 Task: Sort the products by price (lowest first).
Action: Mouse moved to (16, 132)
Screenshot: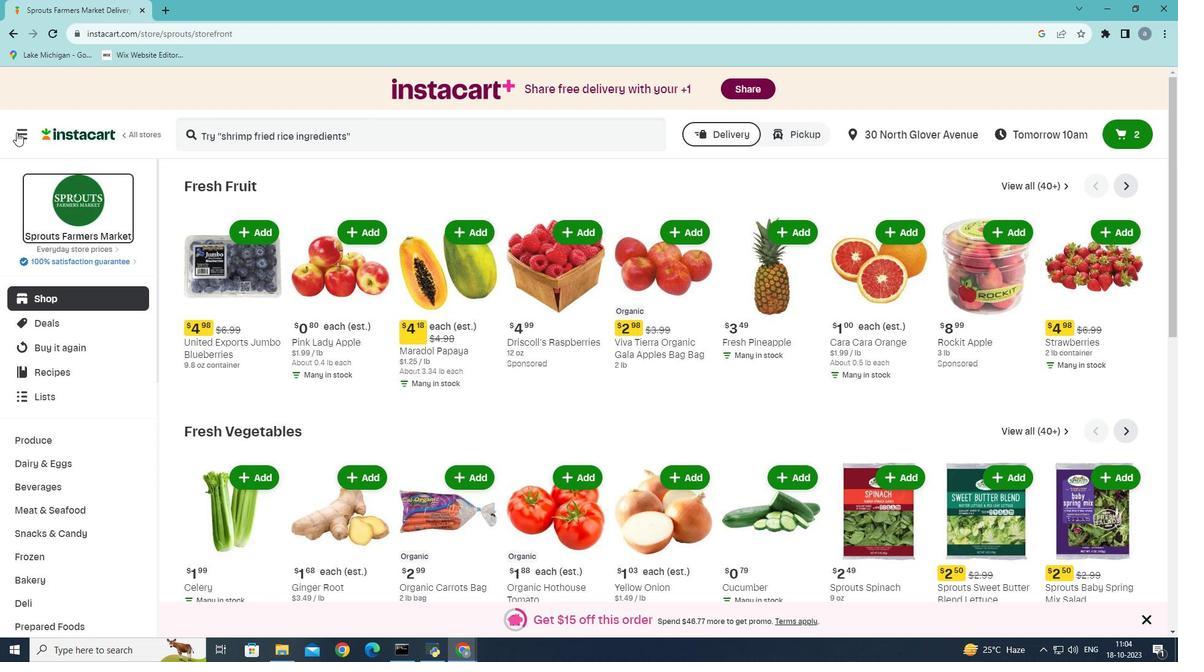 
Action: Mouse pressed left at (16, 132)
Screenshot: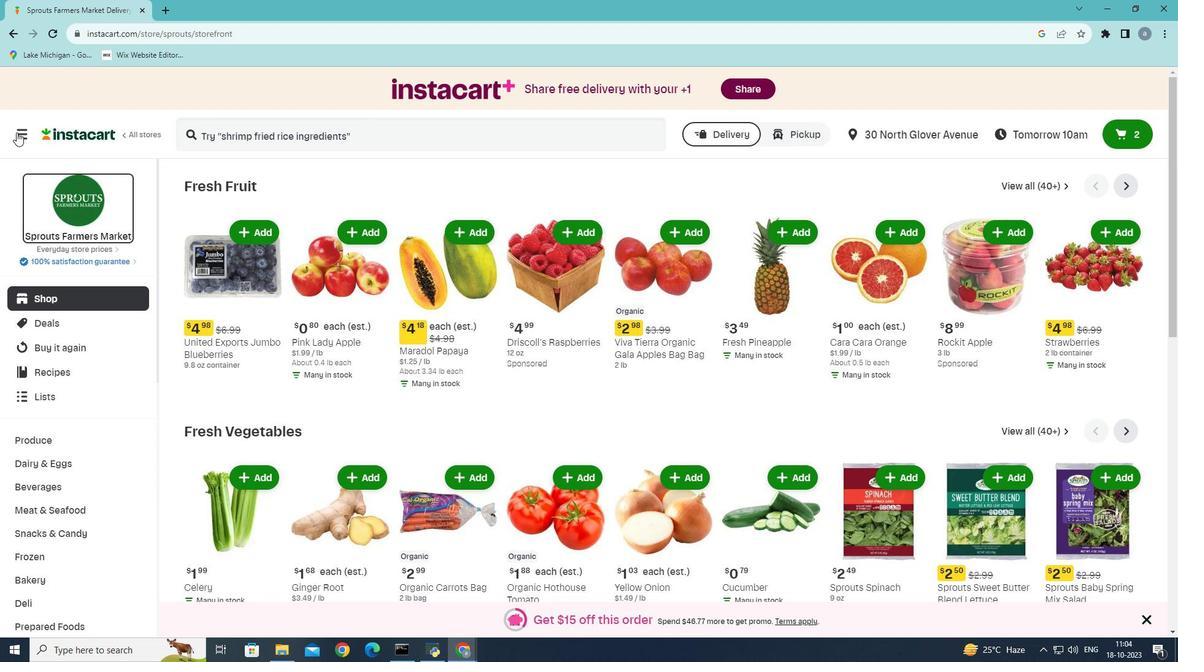 
Action: Mouse moved to (55, 359)
Screenshot: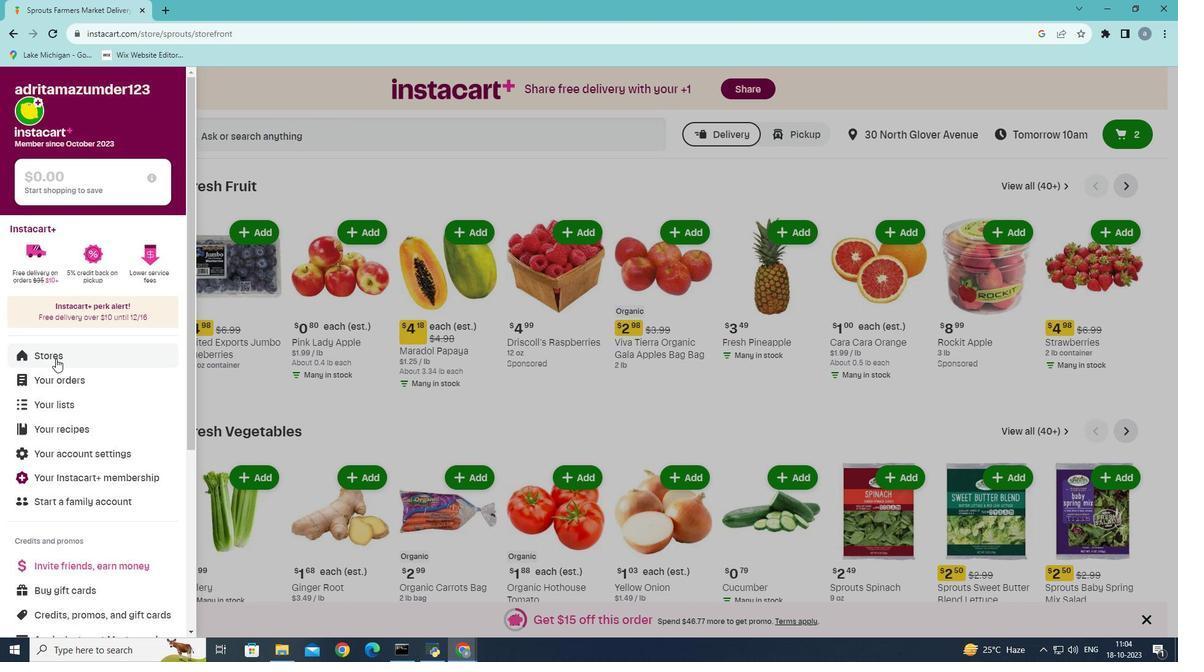 
Action: Mouse pressed left at (55, 359)
Screenshot: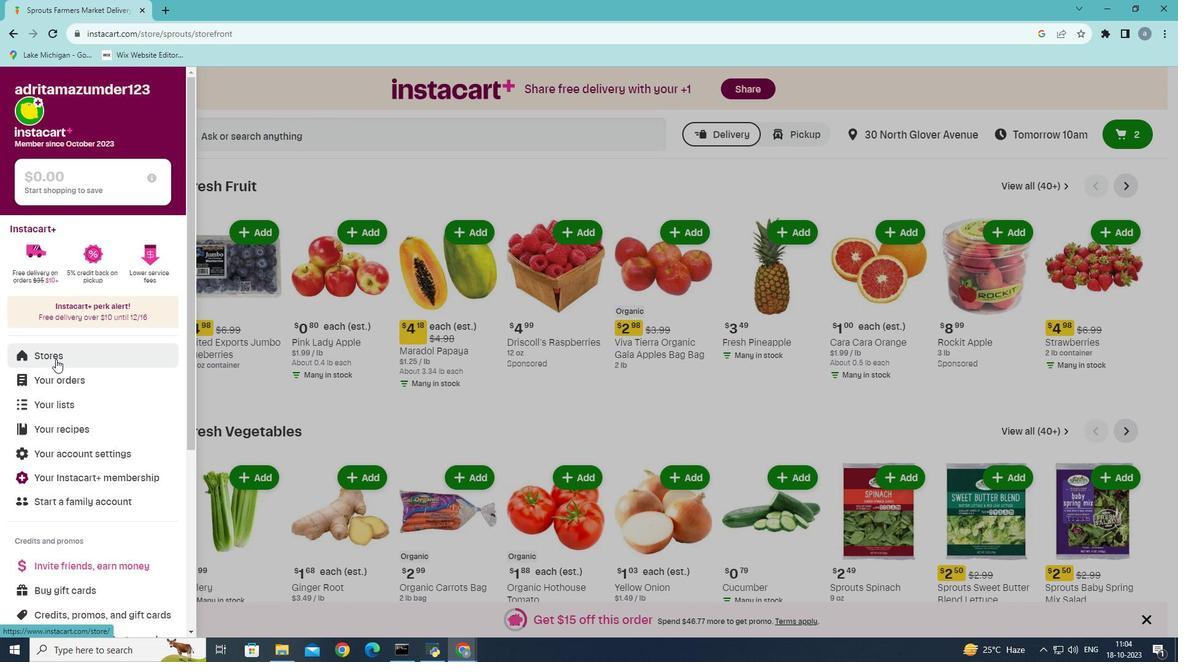 
Action: Mouse moved to (282, 142)
Screenshot: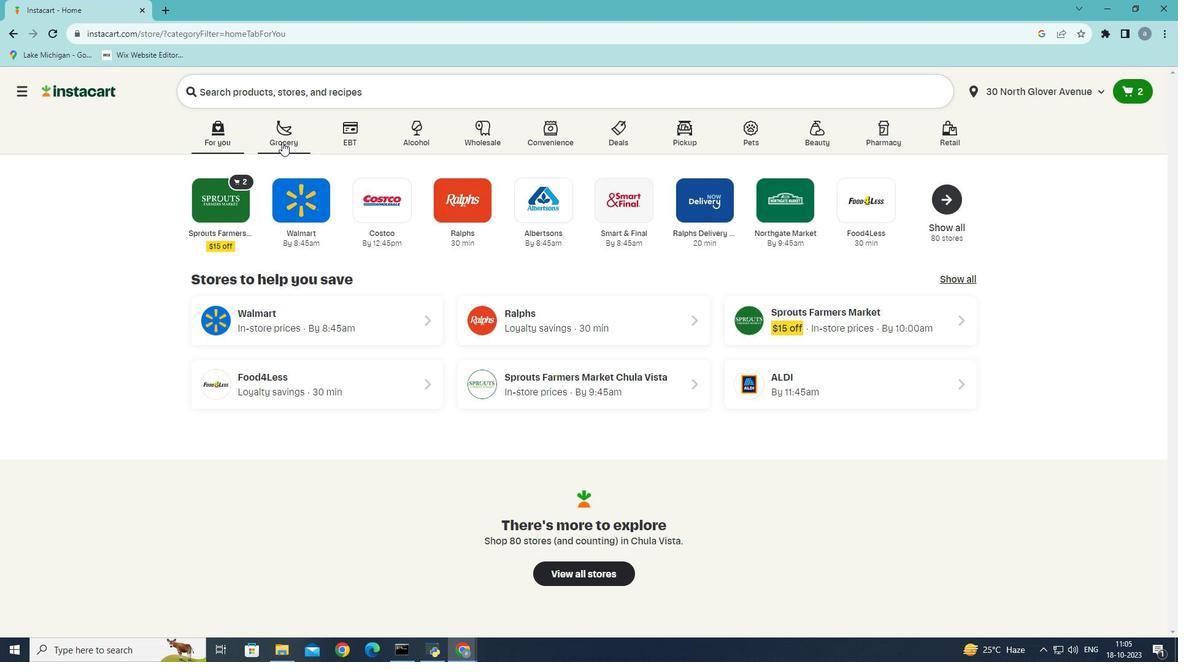 
Action: Mouse pressed left at (282, 142)
Screenshot: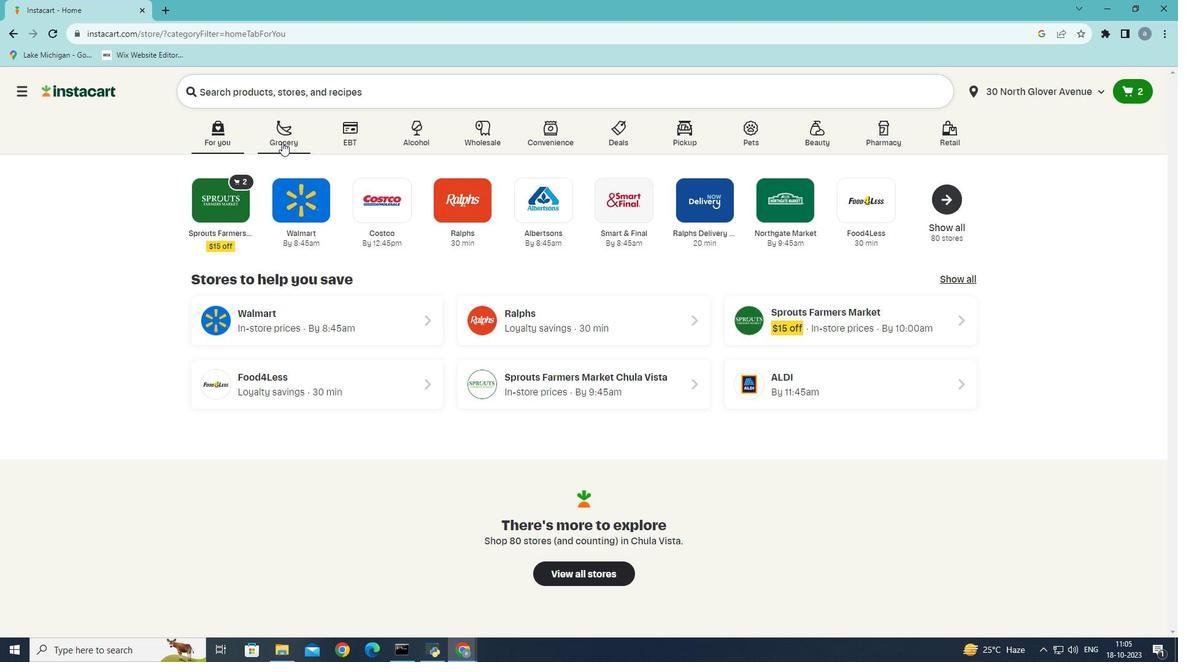 
Action: Mouse moved to (269, 374)
Screenshot: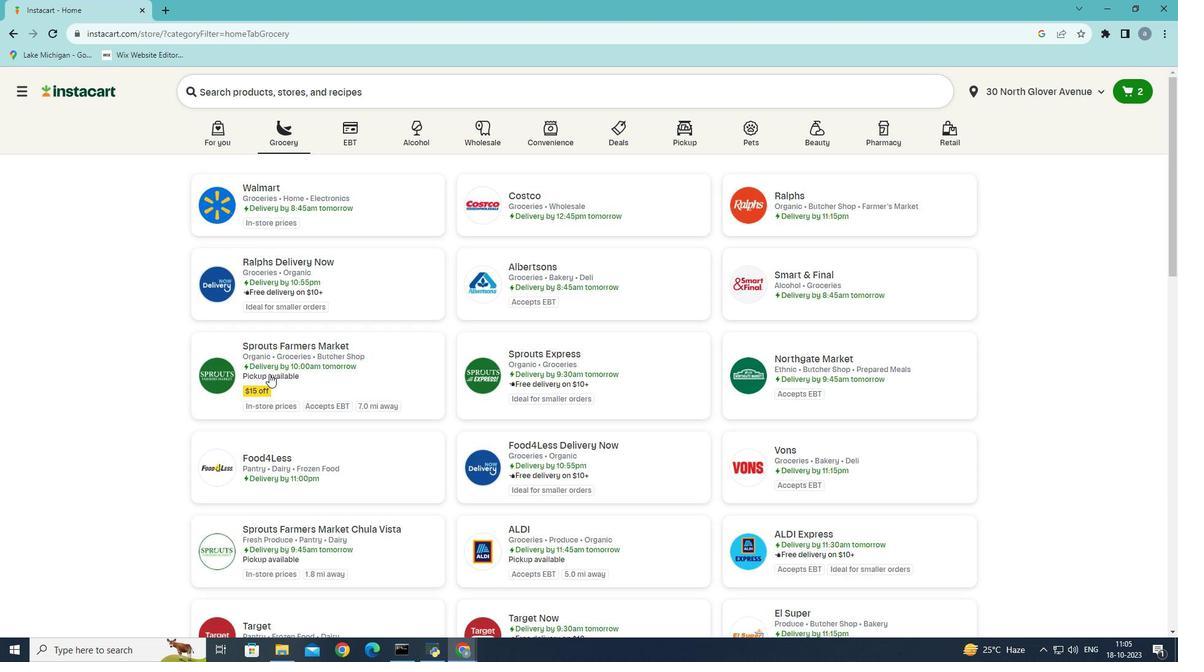
Action: Mouse pressed left at (269, 374)
Screenshot: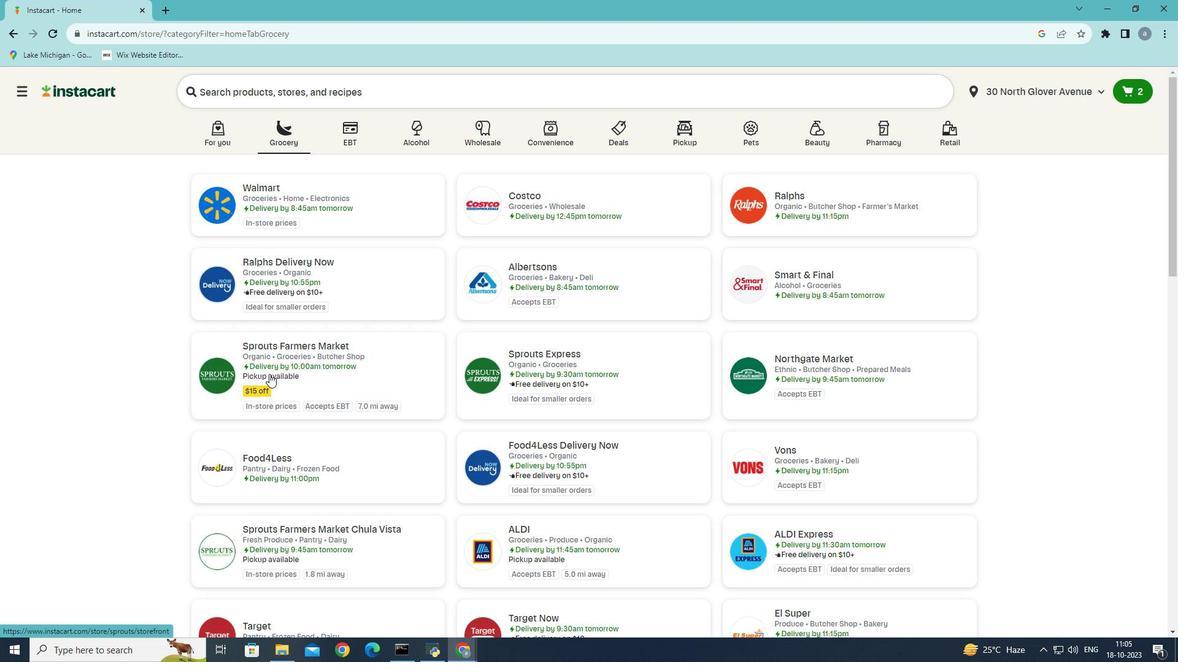 
Action: Mouse moved to (60, 511)
Screenshot: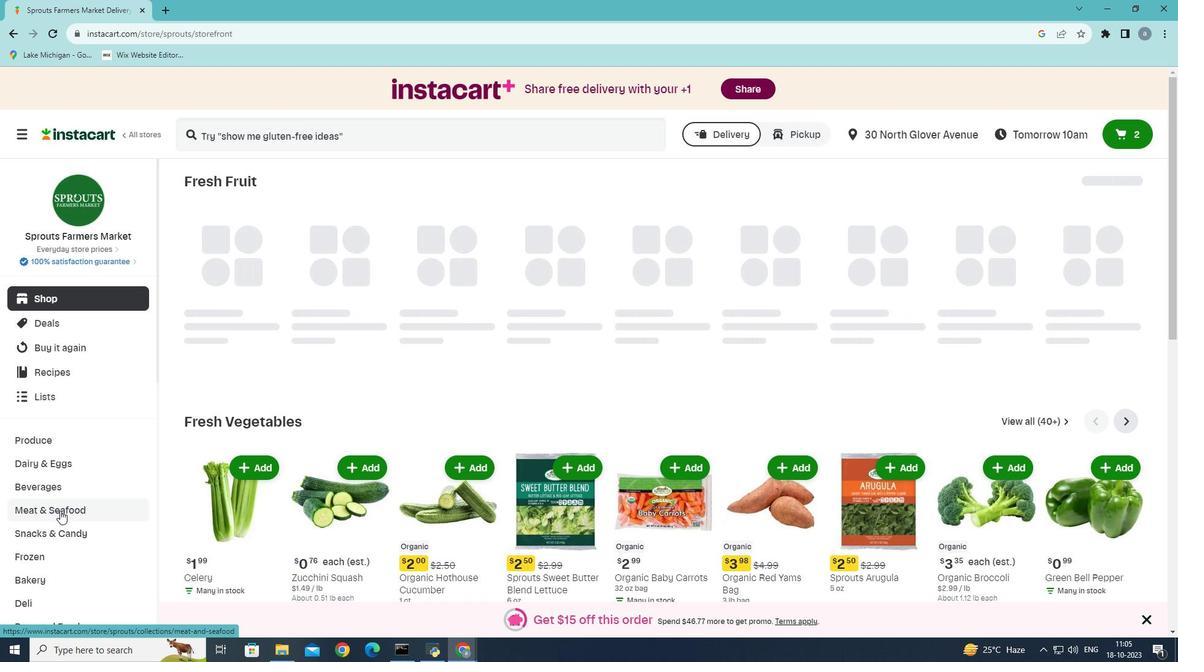 
Action: Mouse pressed left at (60, 511)
Screenshot: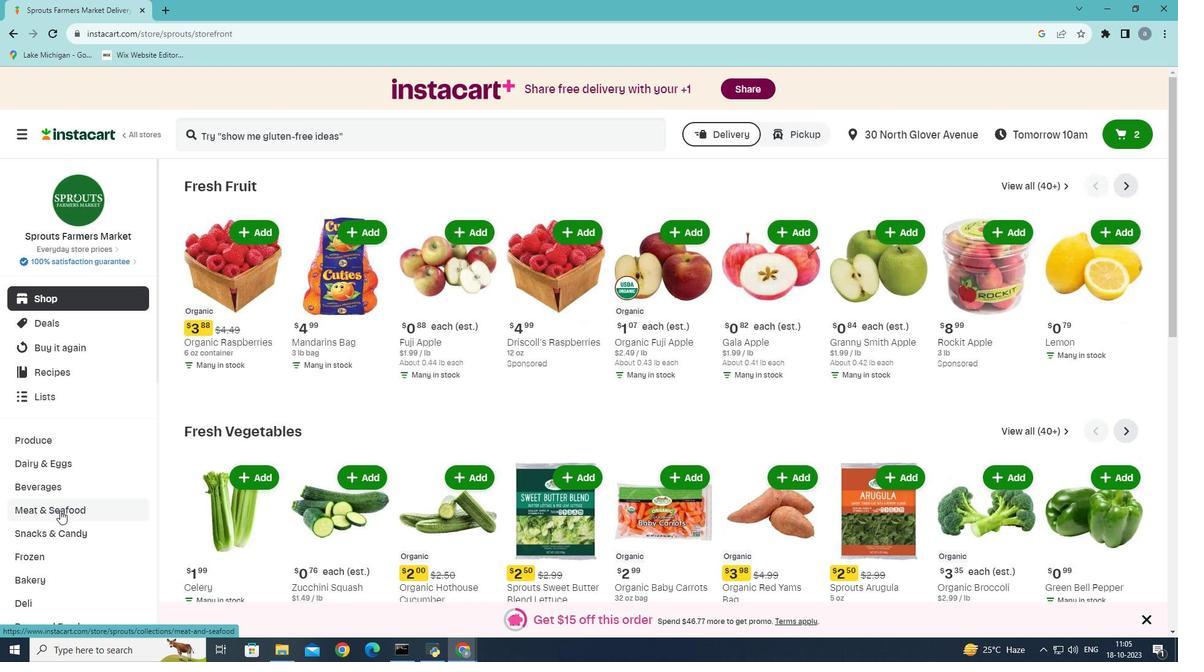 
Action: Mouse moved to (402, 214)
Screenshot: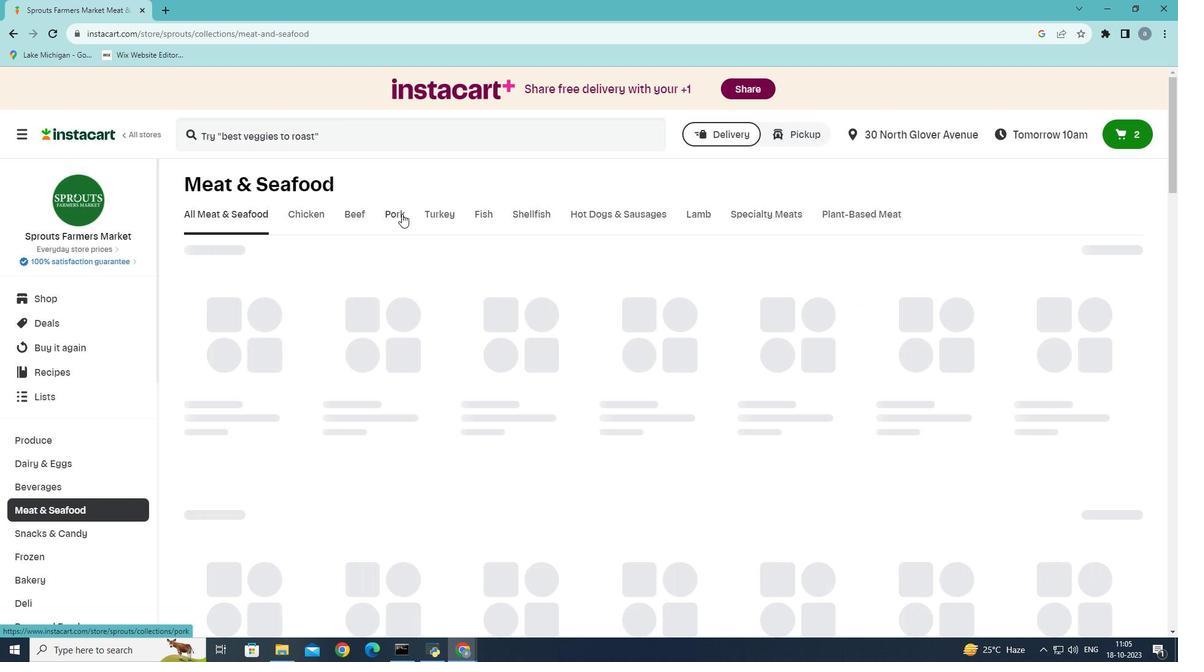 
Action: Mouse pressed left at (402, 214)
Screenshot: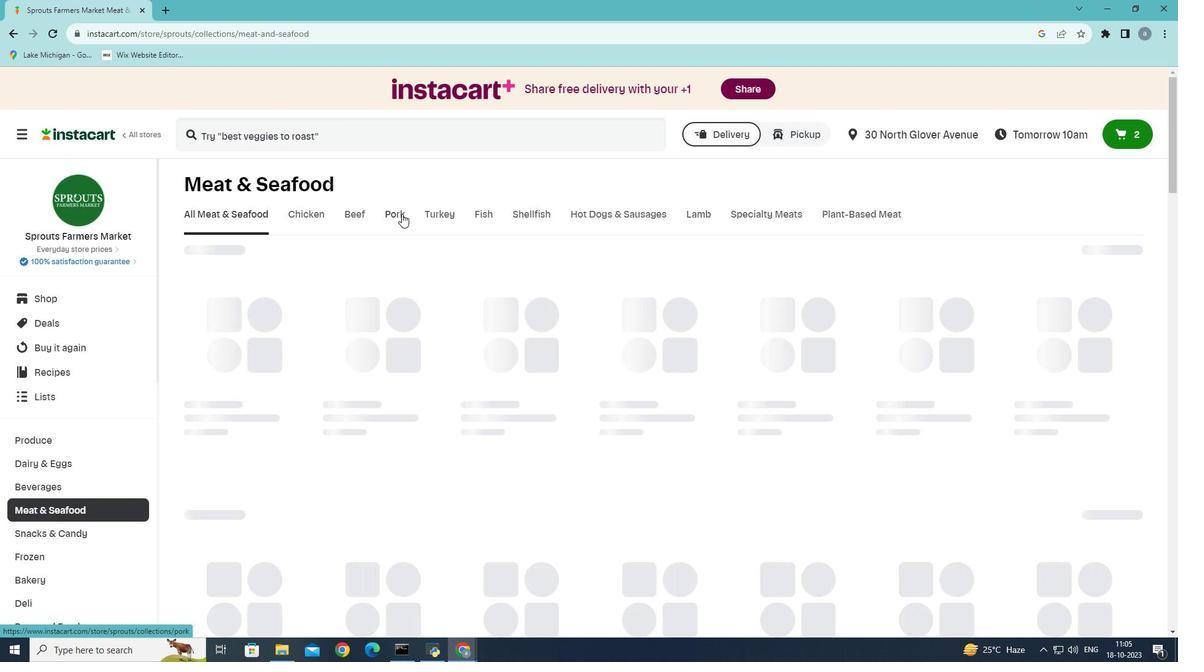 
Action: Mouse moved to (257, 273)
Screenshot: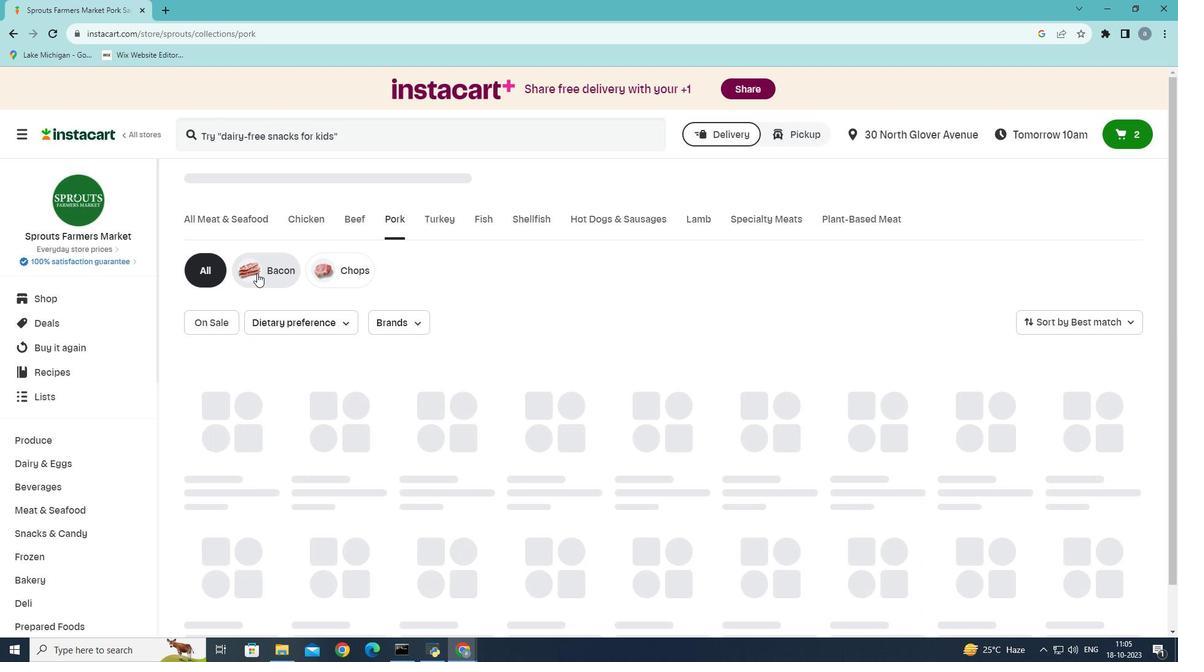 
Action: Mouse pressed left at (257, 273)
Screenshot: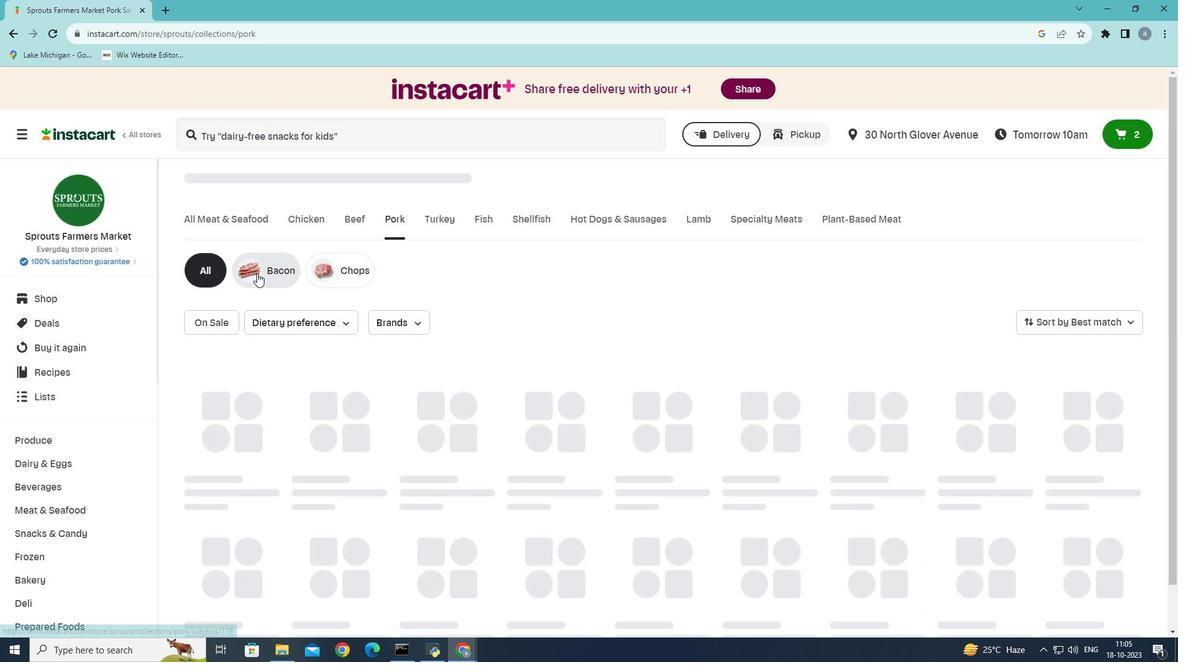 
Action: Mouse moved to (1129, 321)
Screenshot: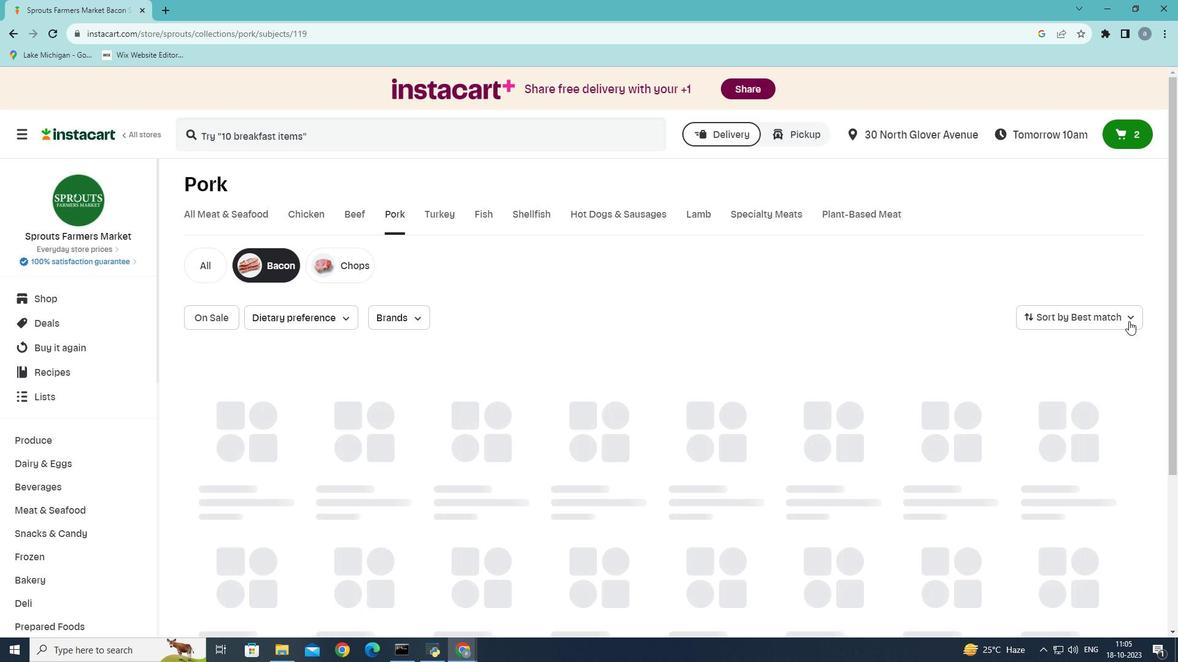 
Action: Mouse pressed left at (1129, 321)
Screenshot: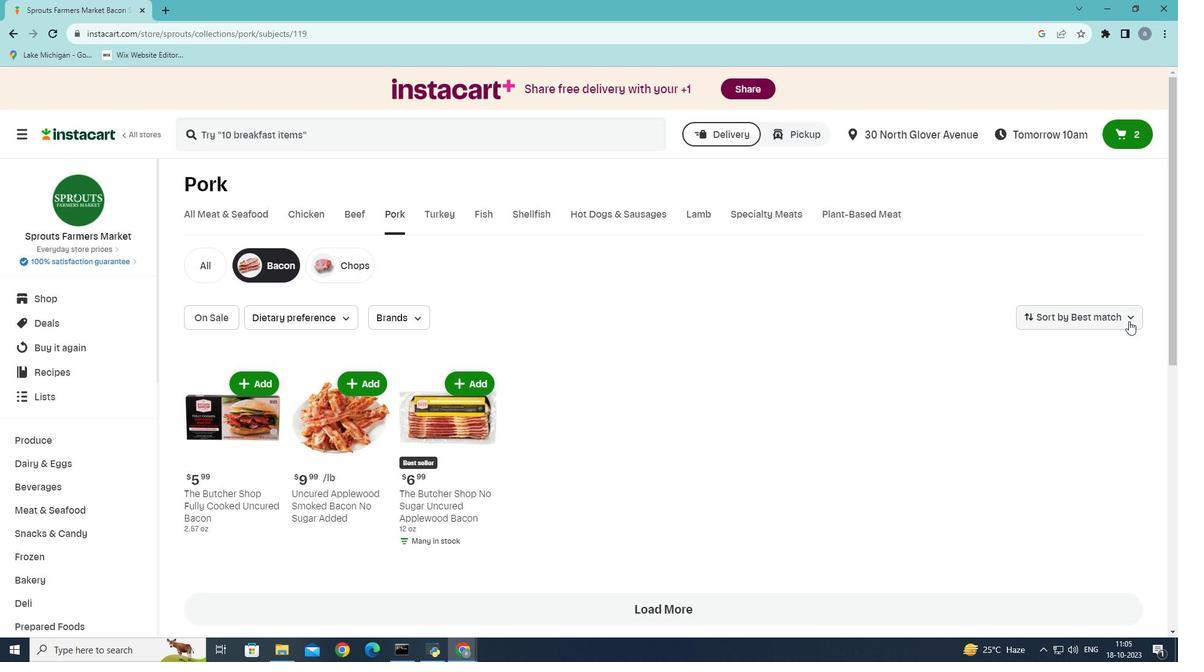 
Action: Mouse moved to (1104, 383)
Screenshot: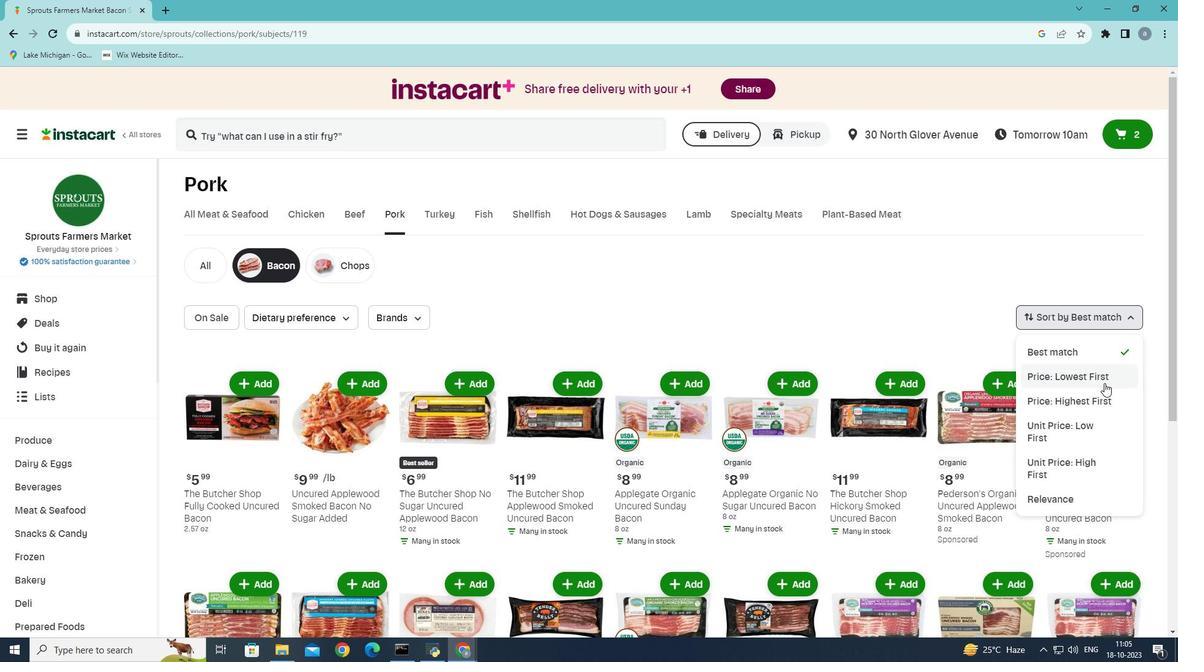 
Action: Mouse pressed left at (1104, 383)
Screenshot: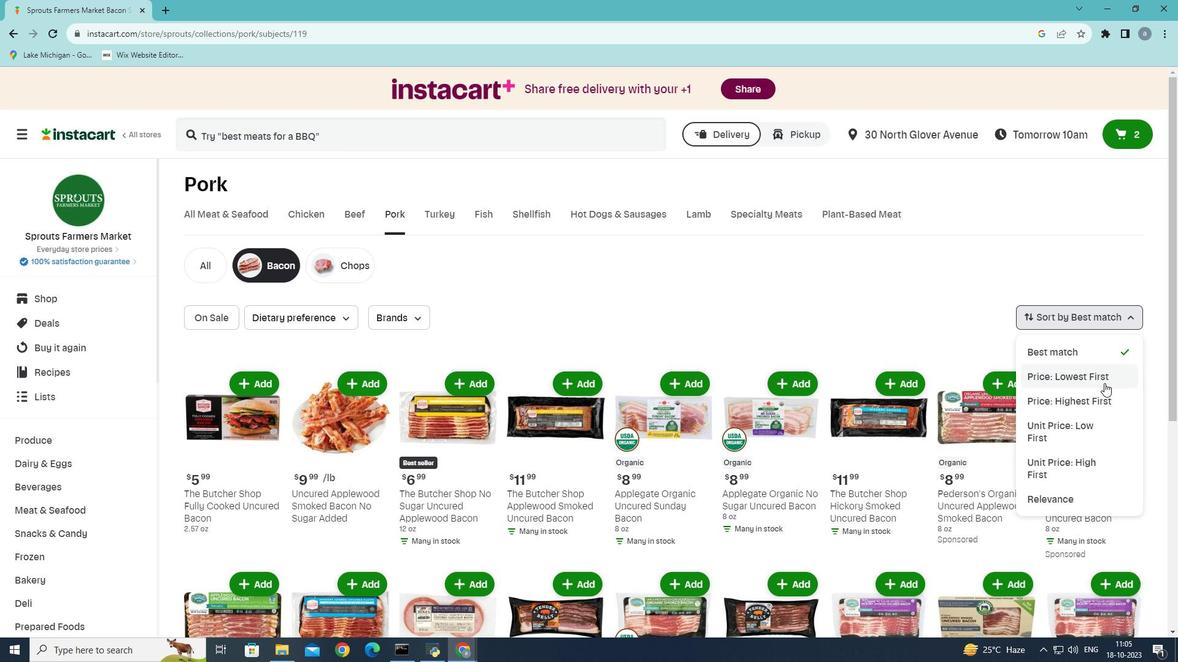 
